 Task: Locate the nearest public gardens to Los Angeles, California, and San Diego, California.
Action: Mouse moved to (143, 91)
Screenshot: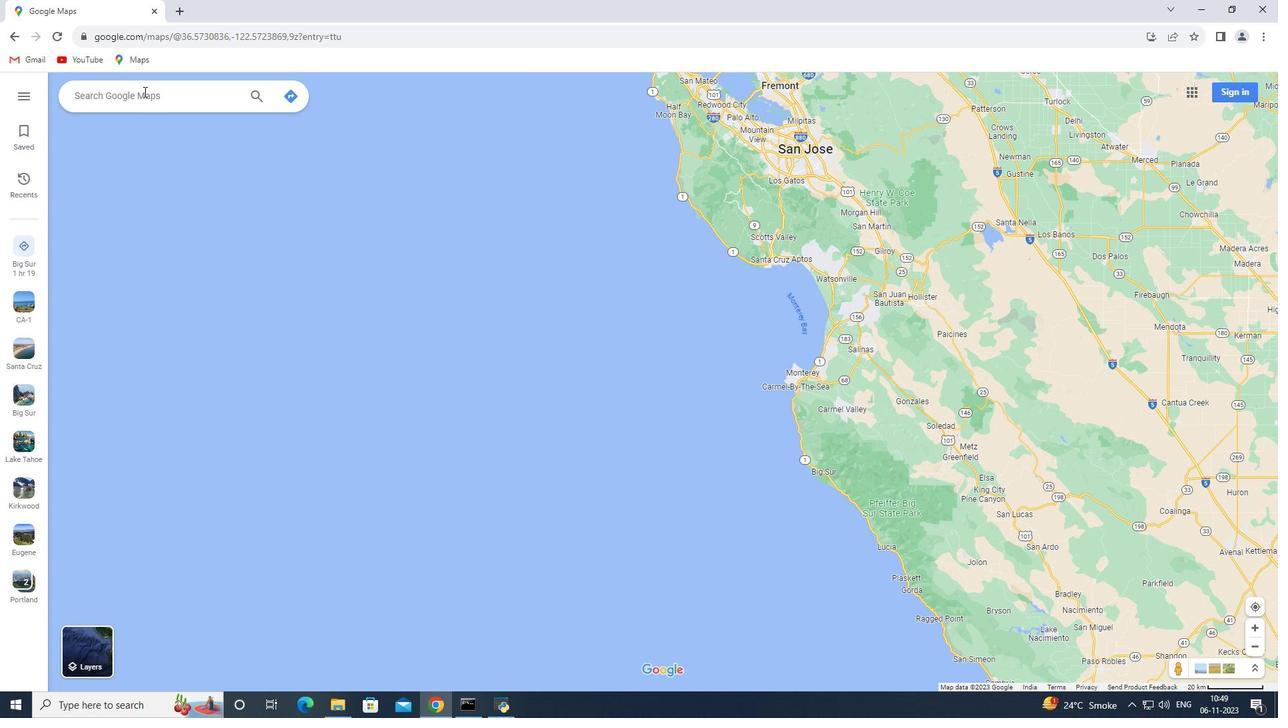 
Action: Mouse pressed left at (143, 91)
Screenshot: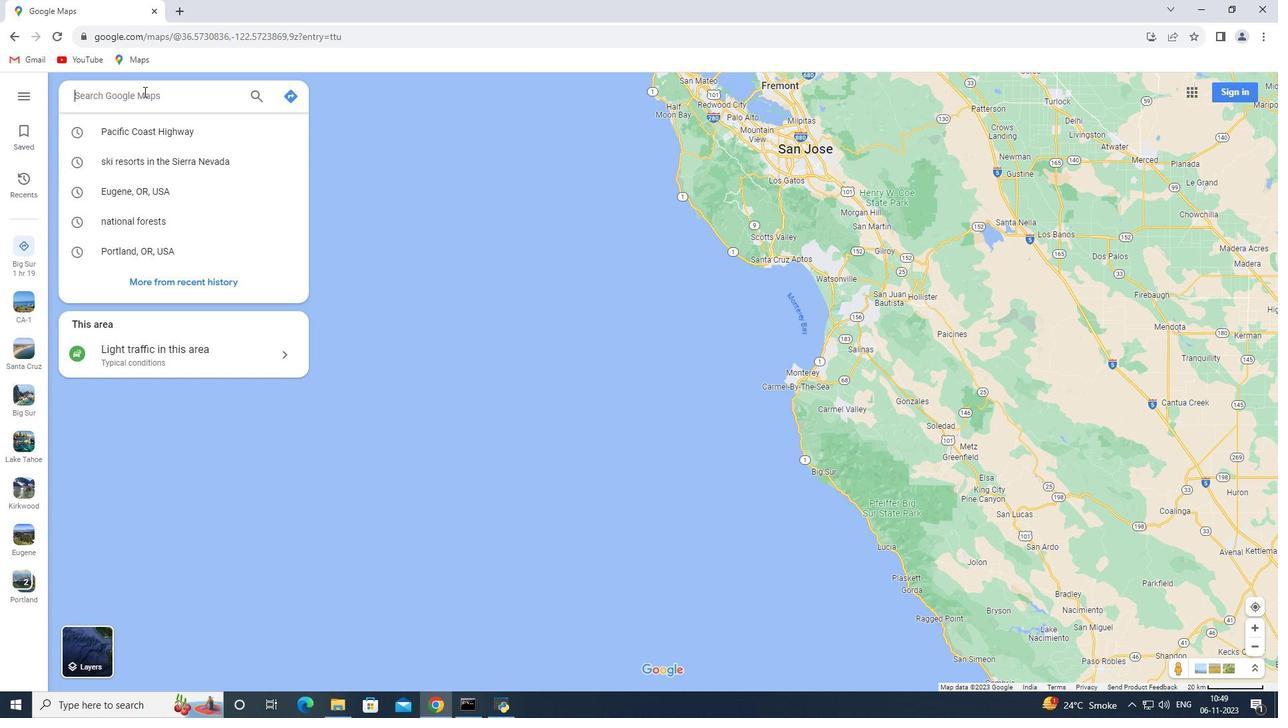 
Action: Key pressed <Key.shift_r>Los<Key.space><Key.shift>Angeles,<Key.space><Key.shift>California<Key.enter>
Screenshot: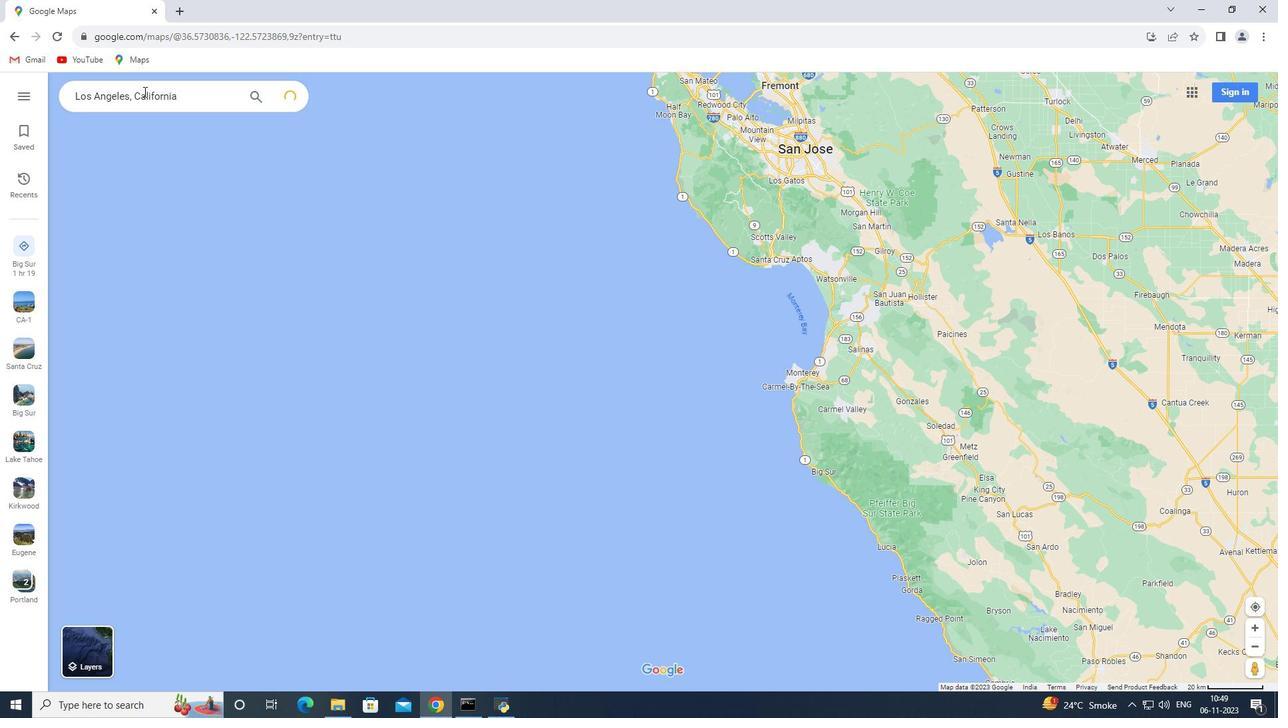 
Action: Mouse moved to (181, 330)
Screenshot: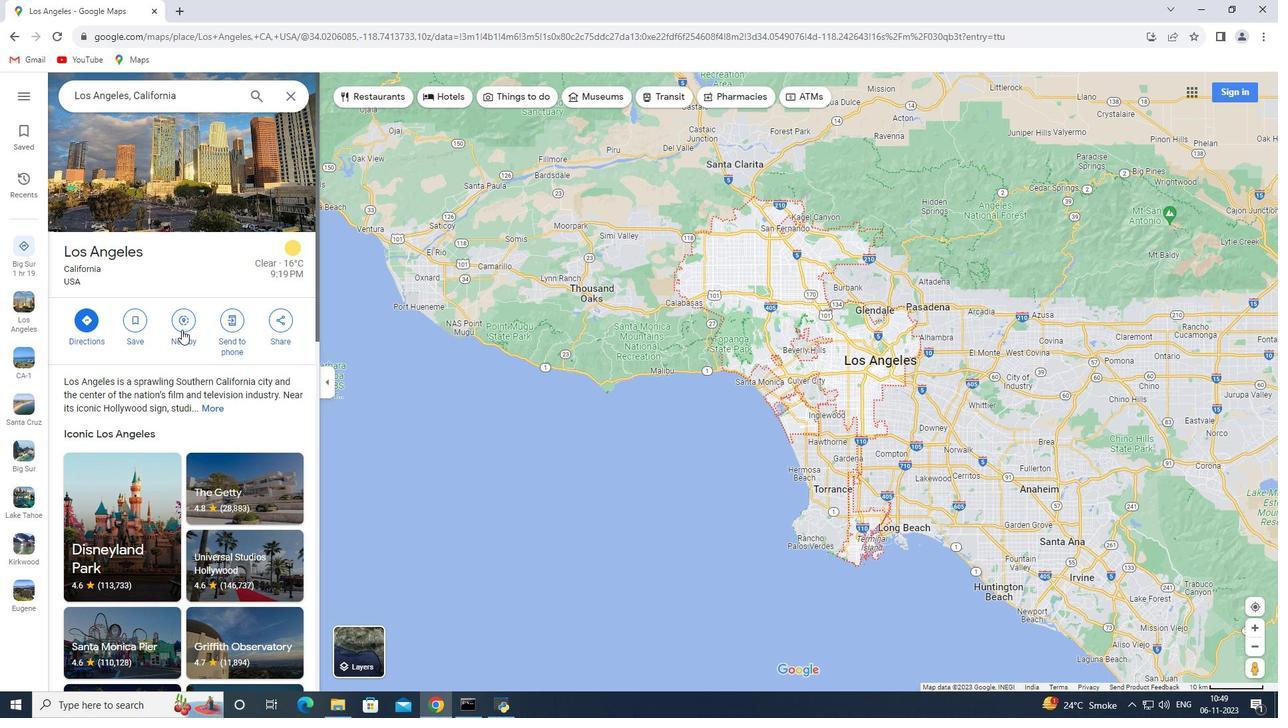 
Action: Mouse pressed left at (181, 330)
Screenshot: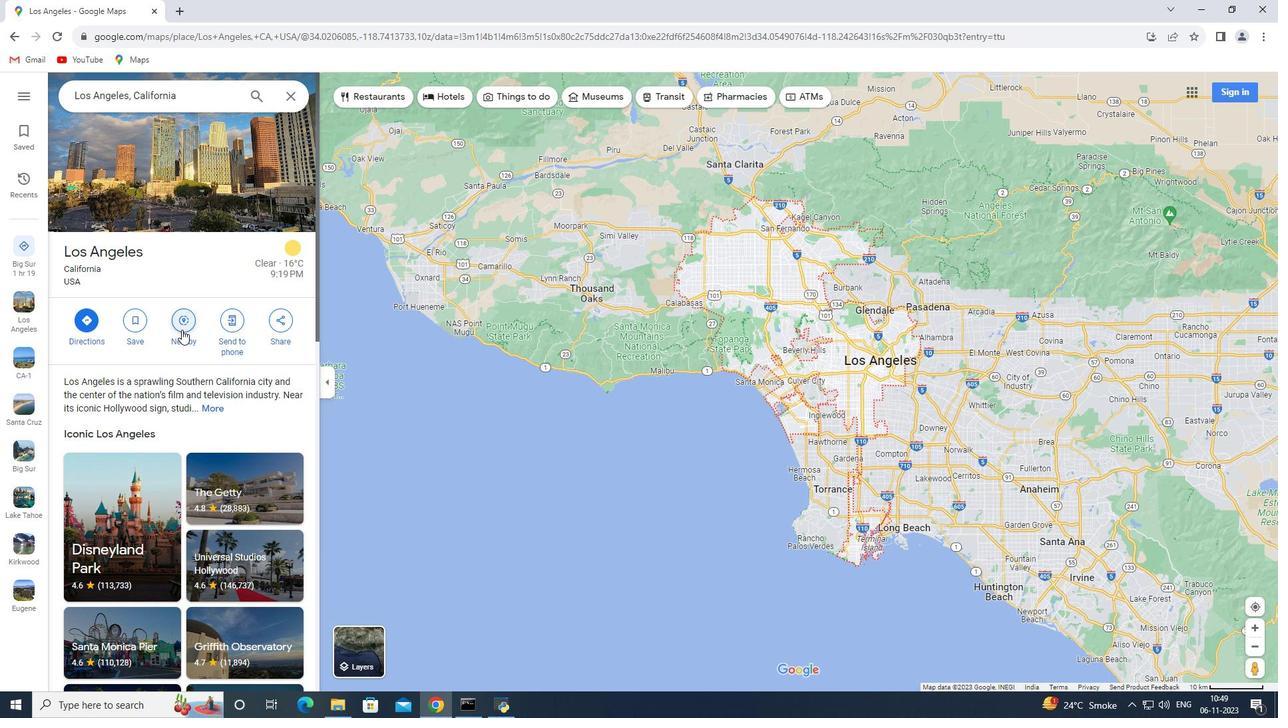 
Action: Key pressed public<Key.space>gardens<Key.enter>
Screenshot: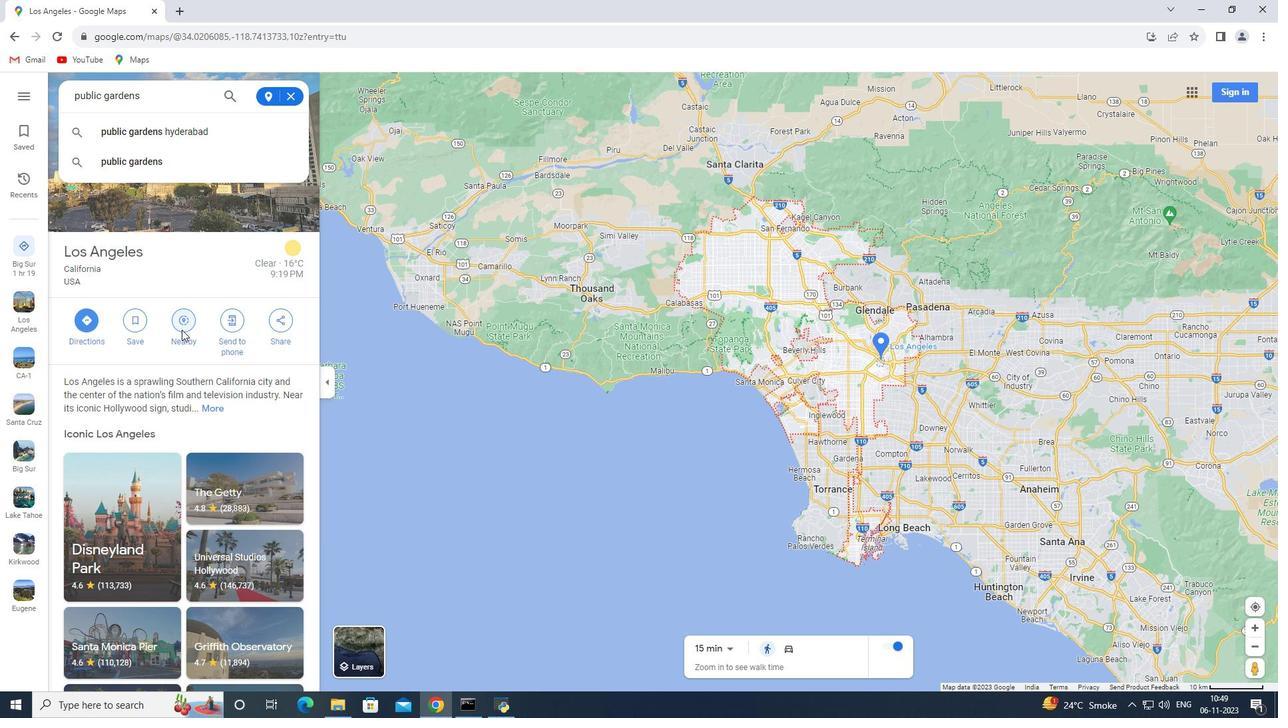 
Action: Mouse moved to (286, 99)
Screenshot: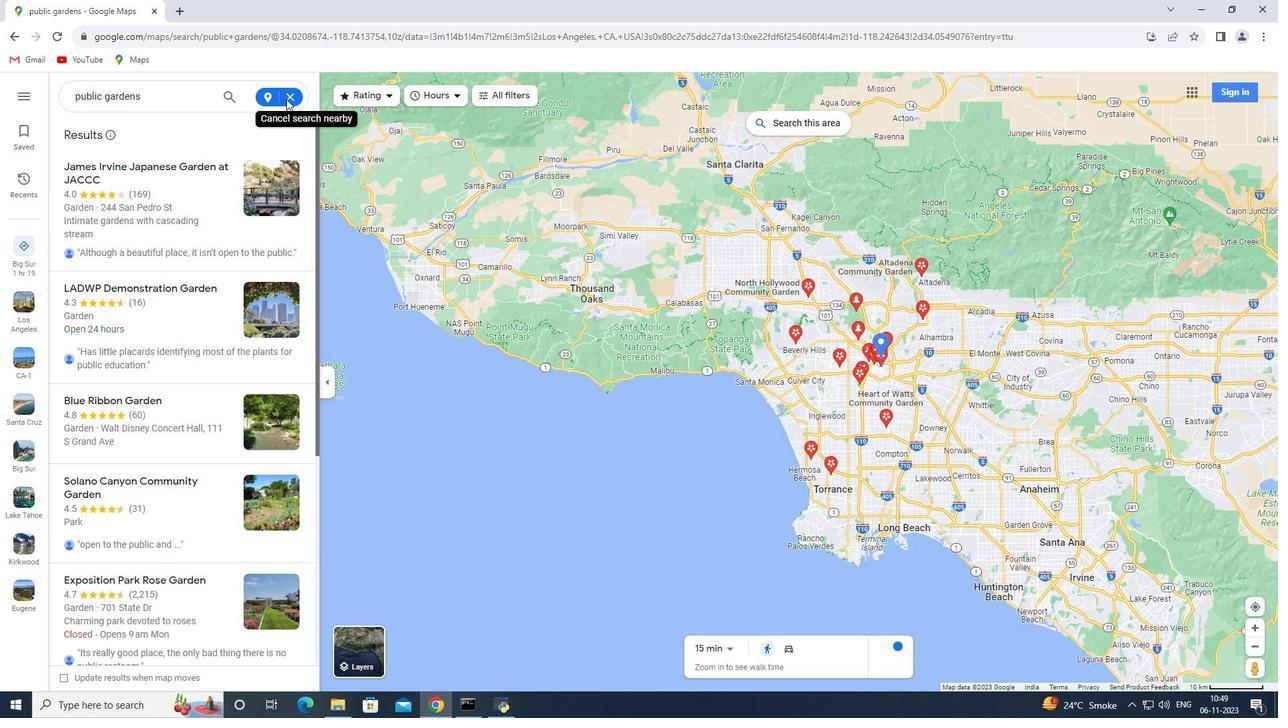 
Action: Mouse pressed left at (286, 99)
Screenshot: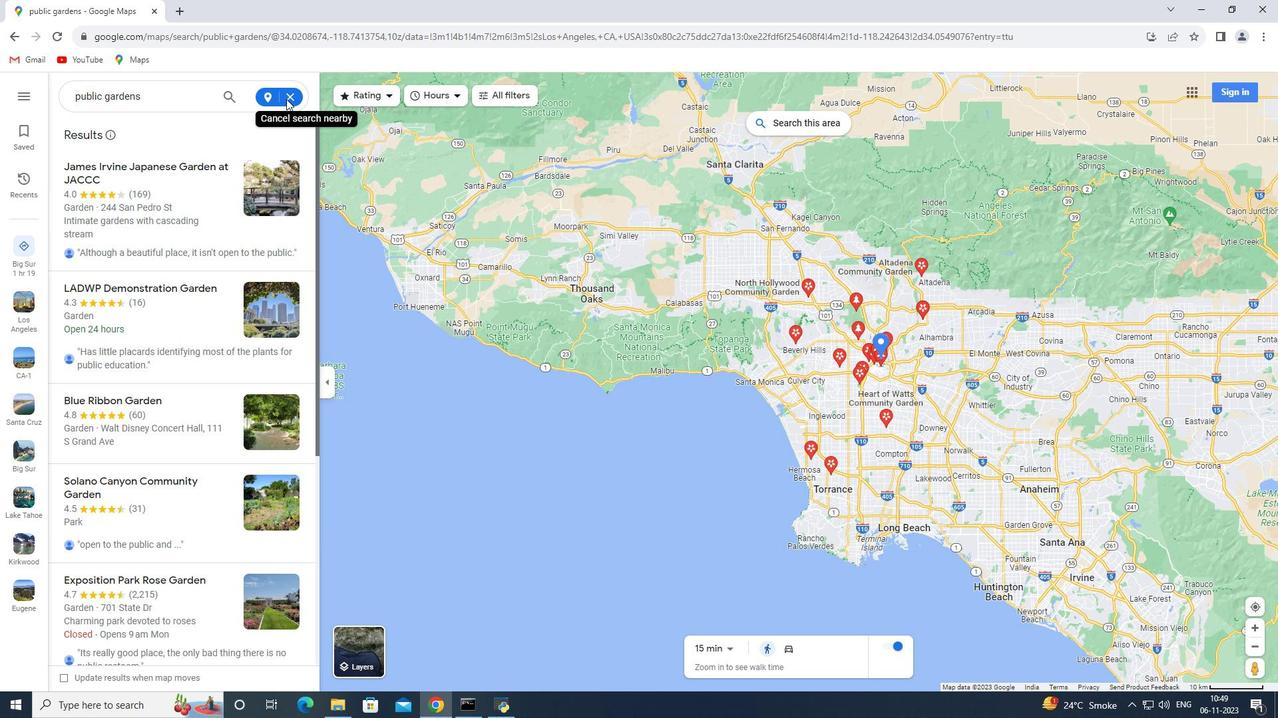 
Action: Mouse moved to (289, 89)
Screenshot: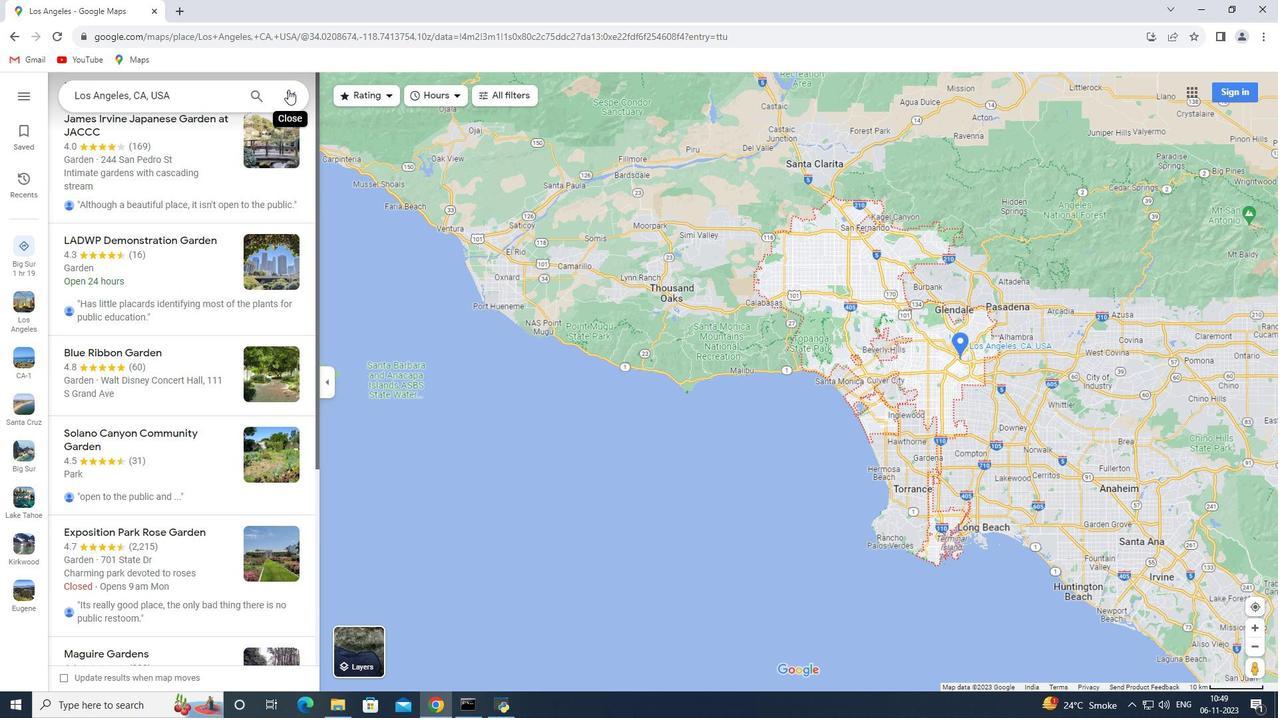 
Action: Mouse pressed left at (289, 89)
Screenshot: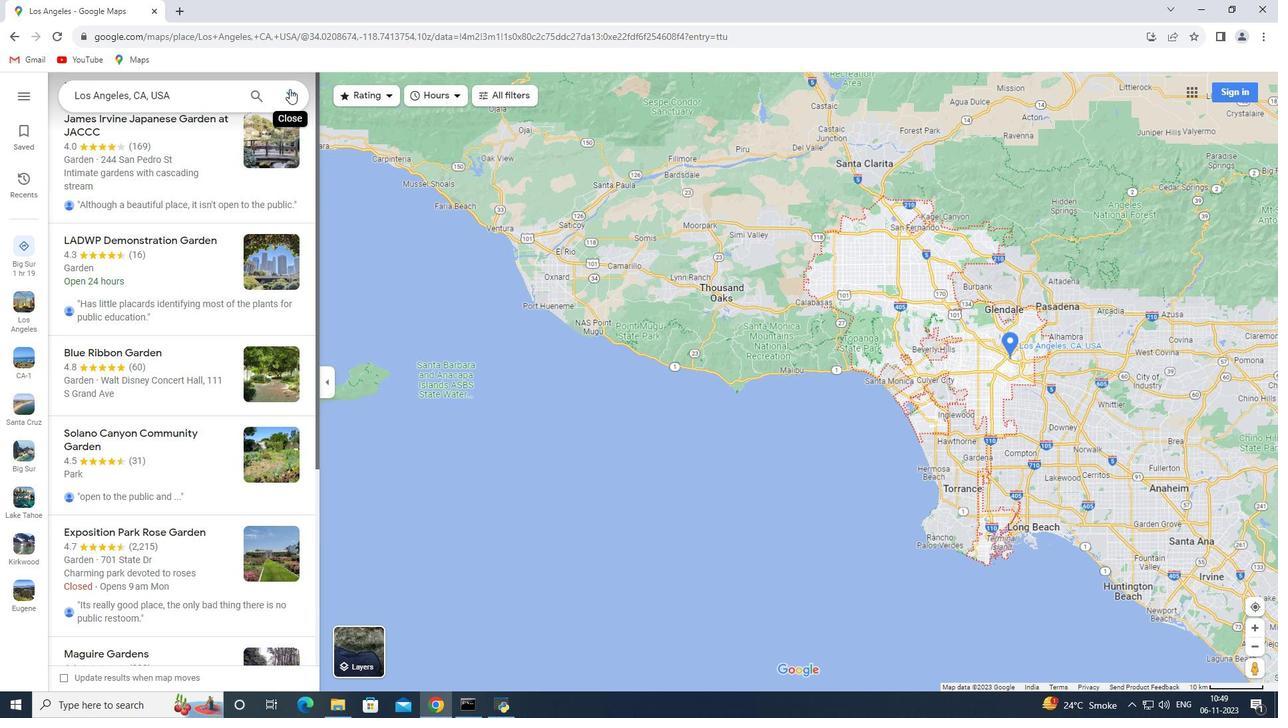 
Action: Key pressed <Key.shift>San<Key.space><Key.shift>Diego,<Key.space><Key.shift>California<Key.enter>
Screenshot: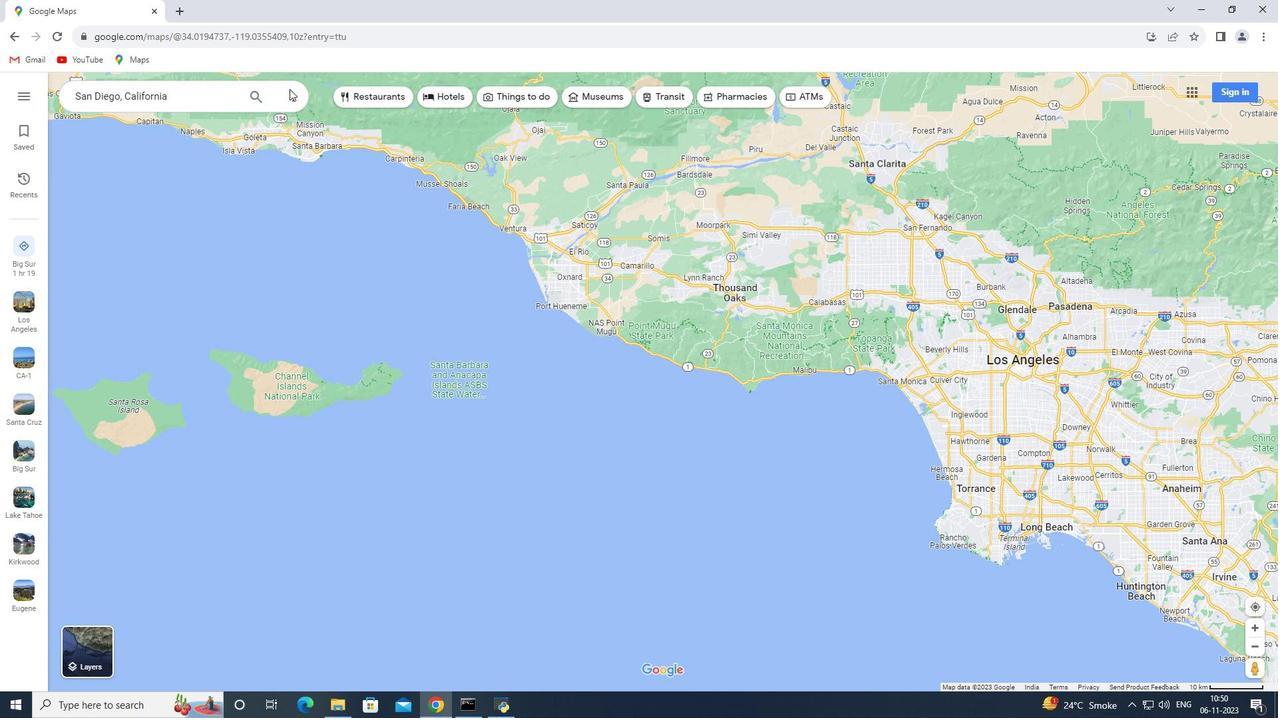 
Action: Mouse moved to (183, 326)
Screenshot: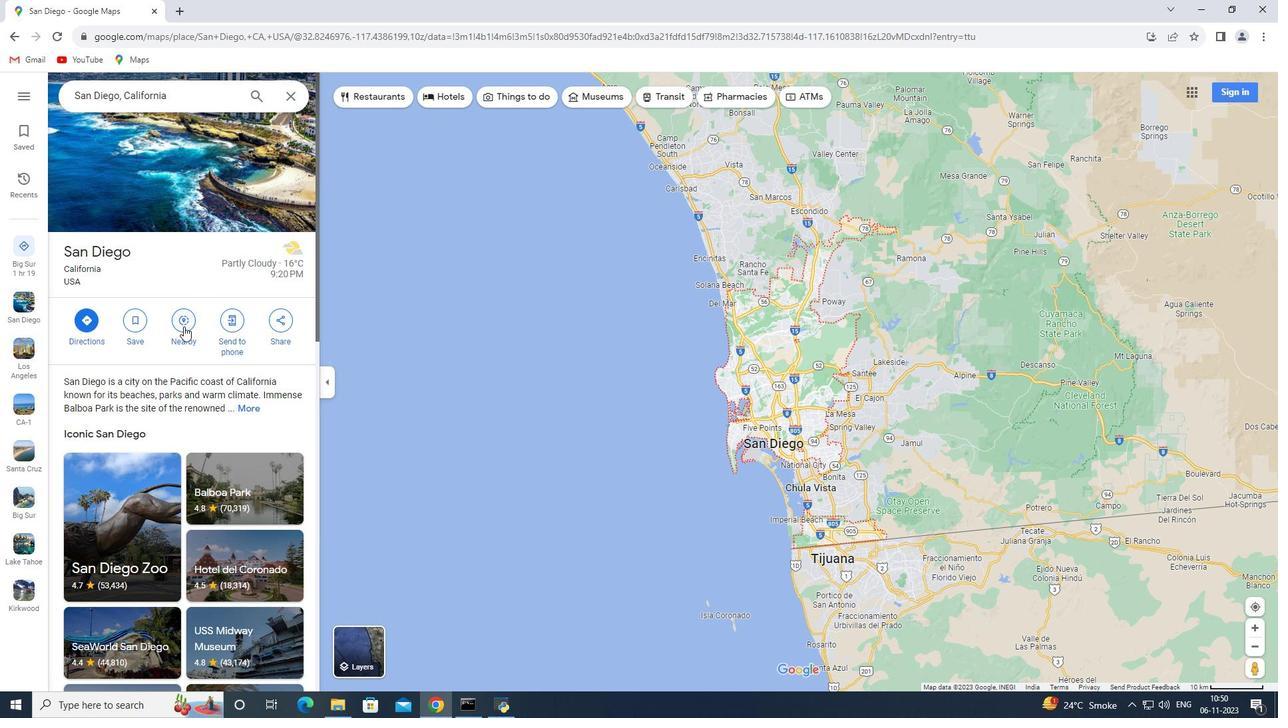 
Action: Mouse pressed left at (183, 326)
Screenshot: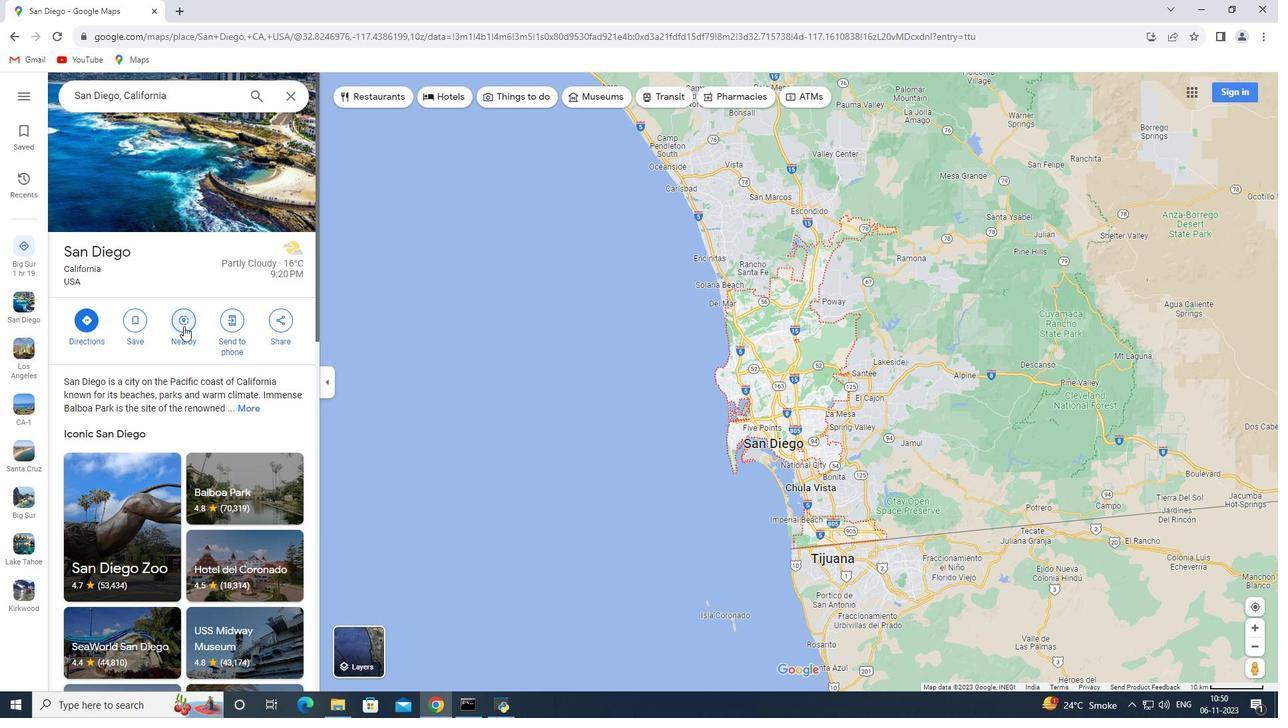 
Action: Mouse moved to (162, 107)
Screenshot: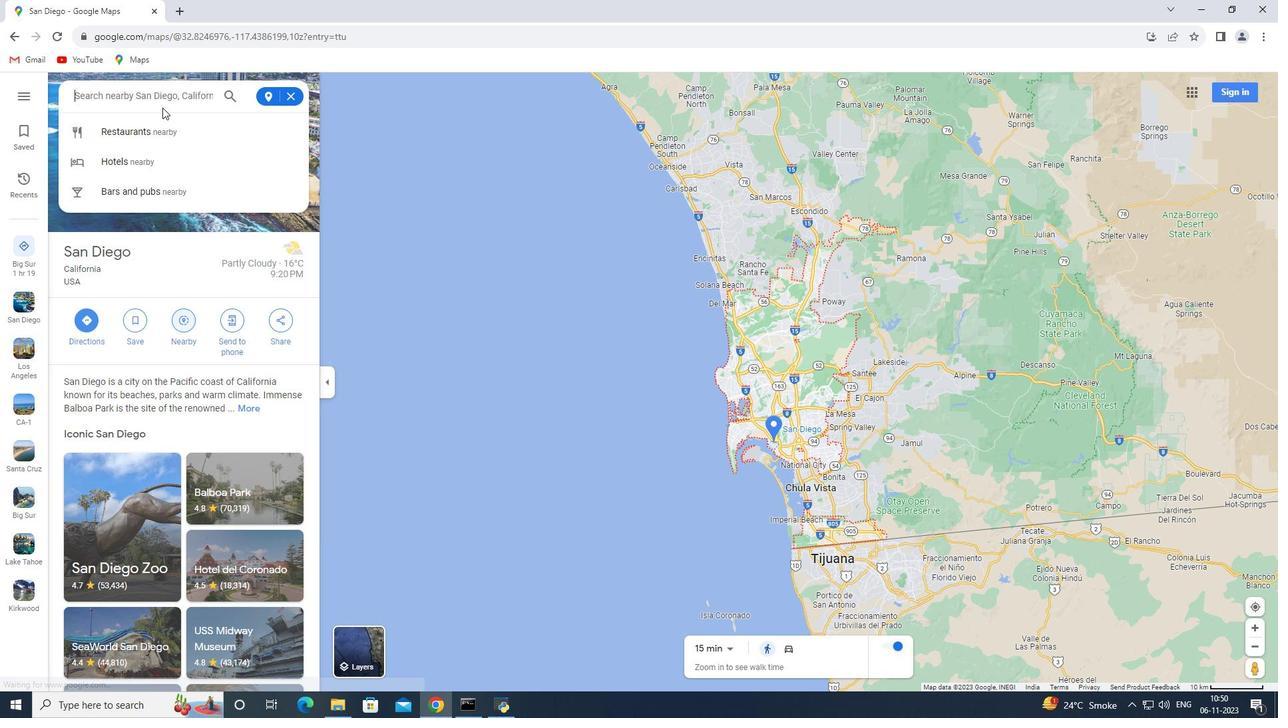 
Action: Key pressed public<Key.space>gardens<Key.enter>
Screenshot: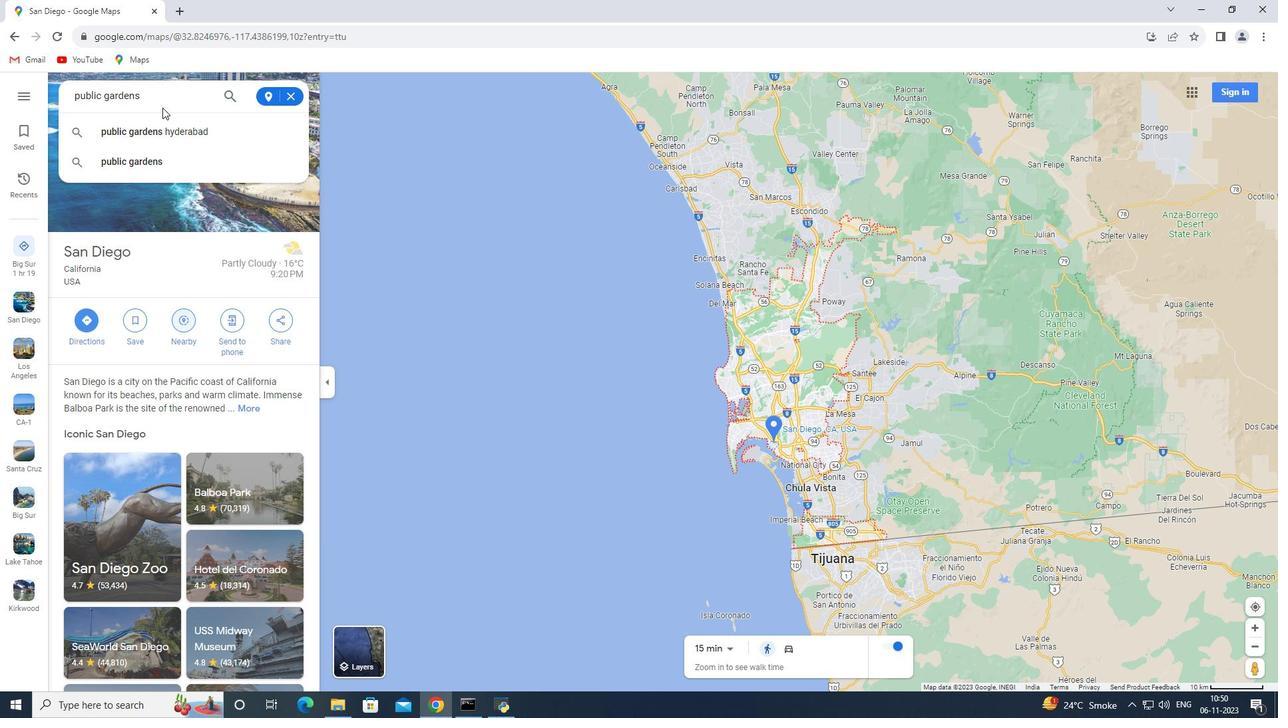 
